 Task: Look for products in the category "Champagne & Sparkling Wine" that are on sale.
Action: Mouse moved to (806, 270)
Screenshot: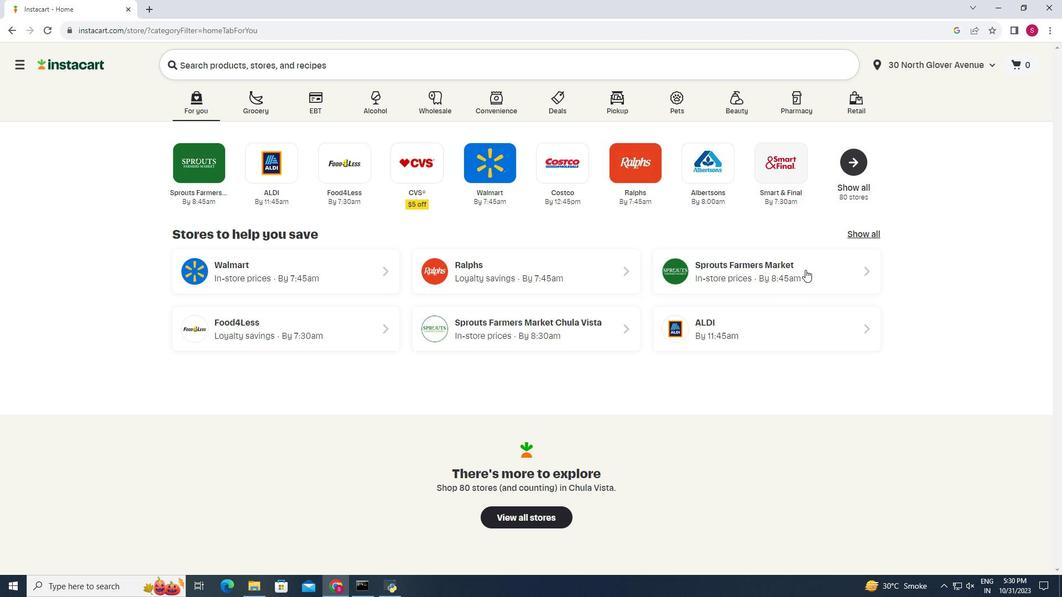 
Action: Mouse pressed left at (806, 270)
Screenshot: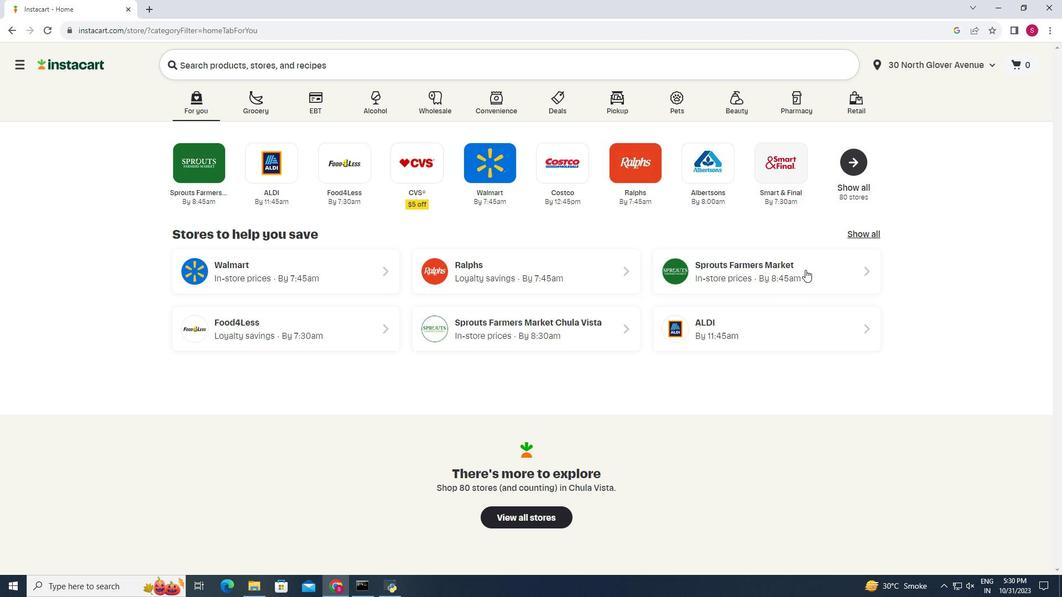
Action: Mouse moved to (47, 571)
Screenshot: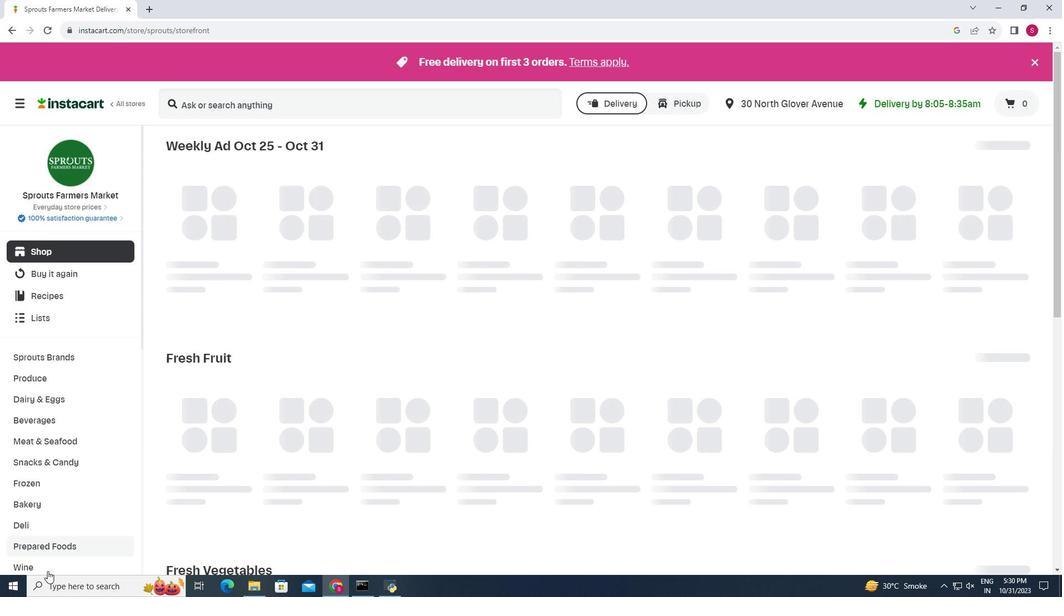 
Action: Mouse pressed left at (47, 571)
Screenshot: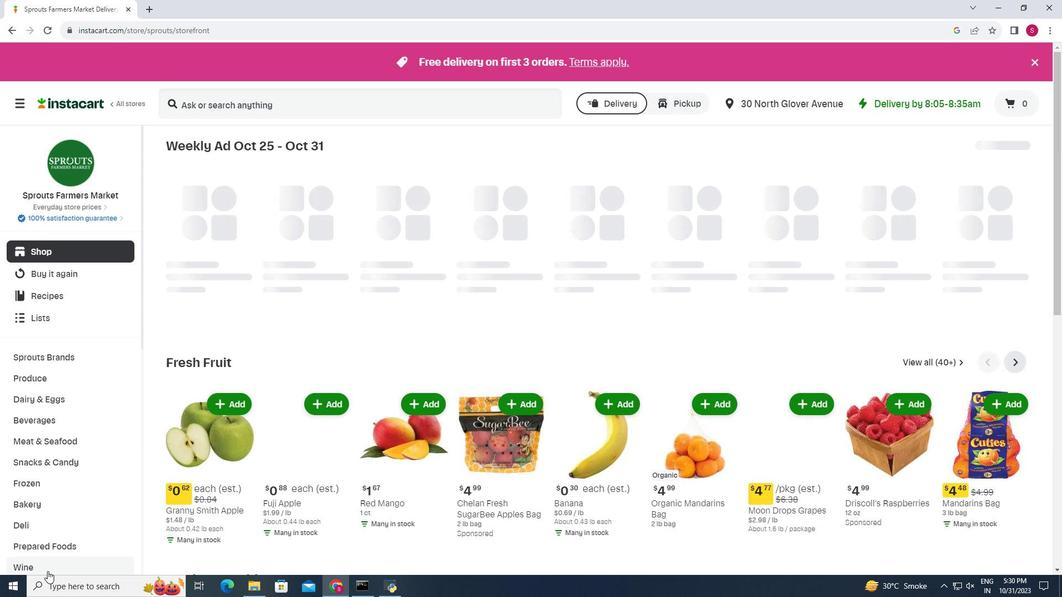 
Action: Mouse moved to (377, 176)
Screenshot: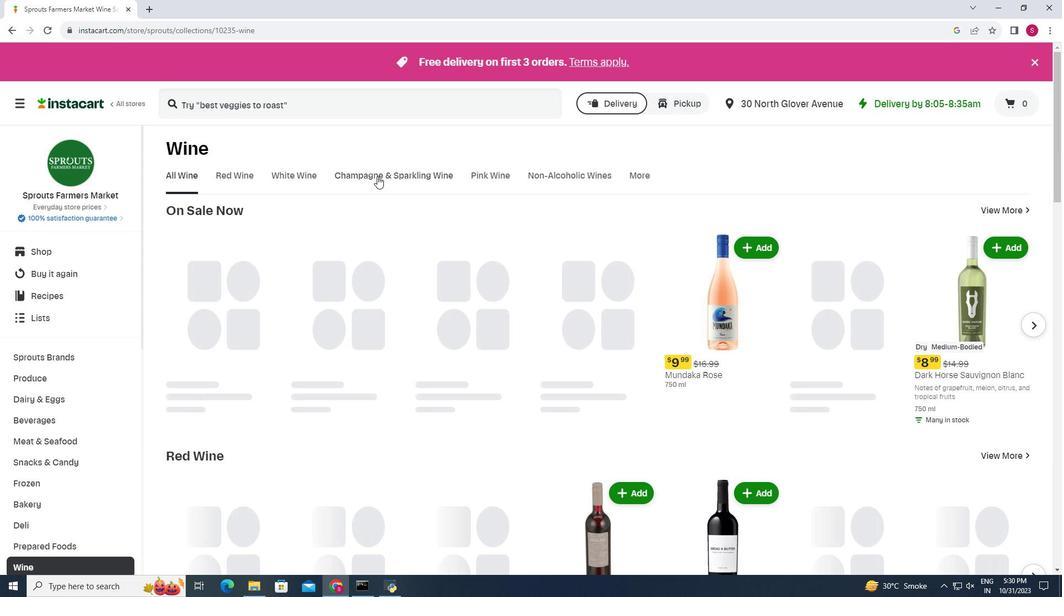 
Action: Mouse pressed left at (377, 176)
Screenshot: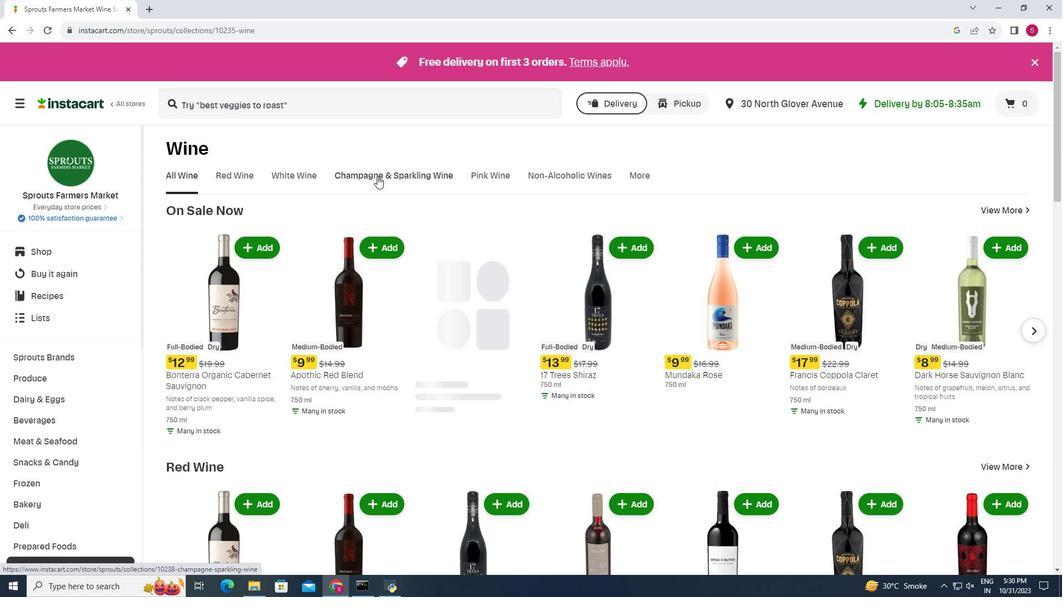 
Action: Mouse moved to (680, 238)
Screenshot: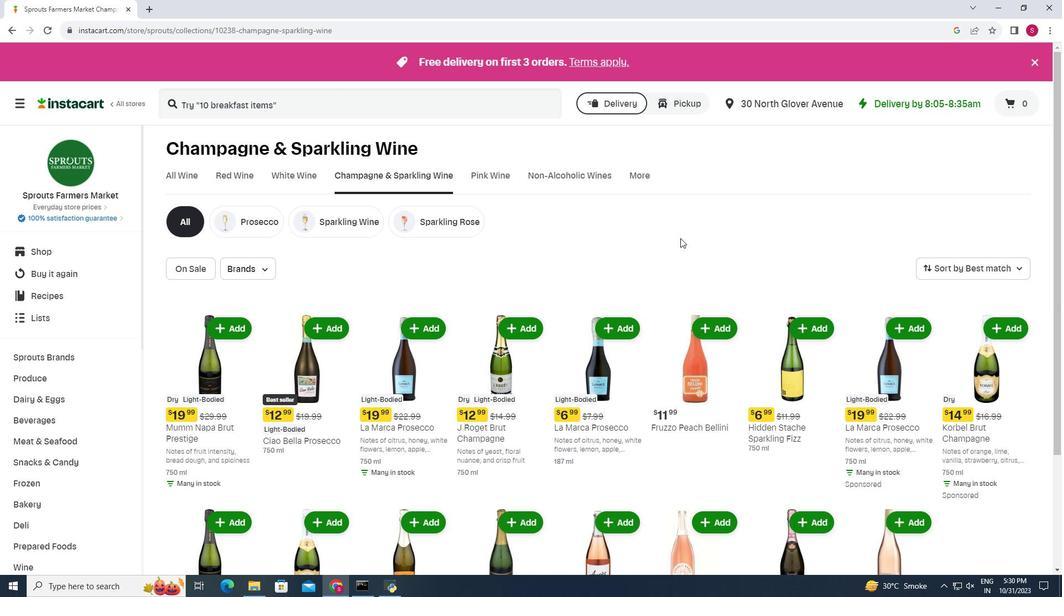 
Action: Mouse scrolled (680, 238) with delta (0, 0)
Screenshot: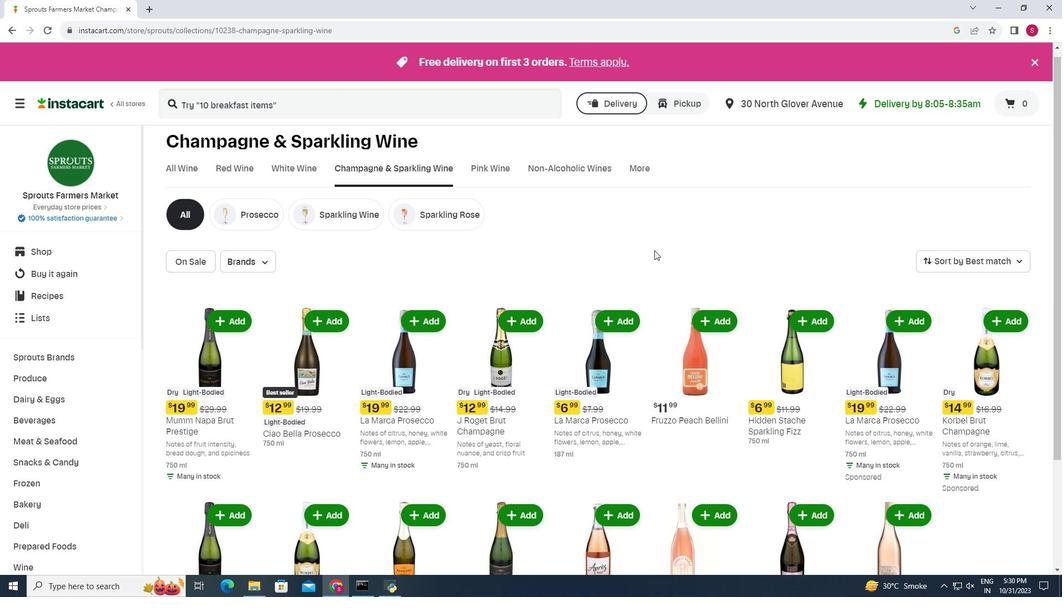 
Action: Mouse moved to (650, 251)
Screenshot: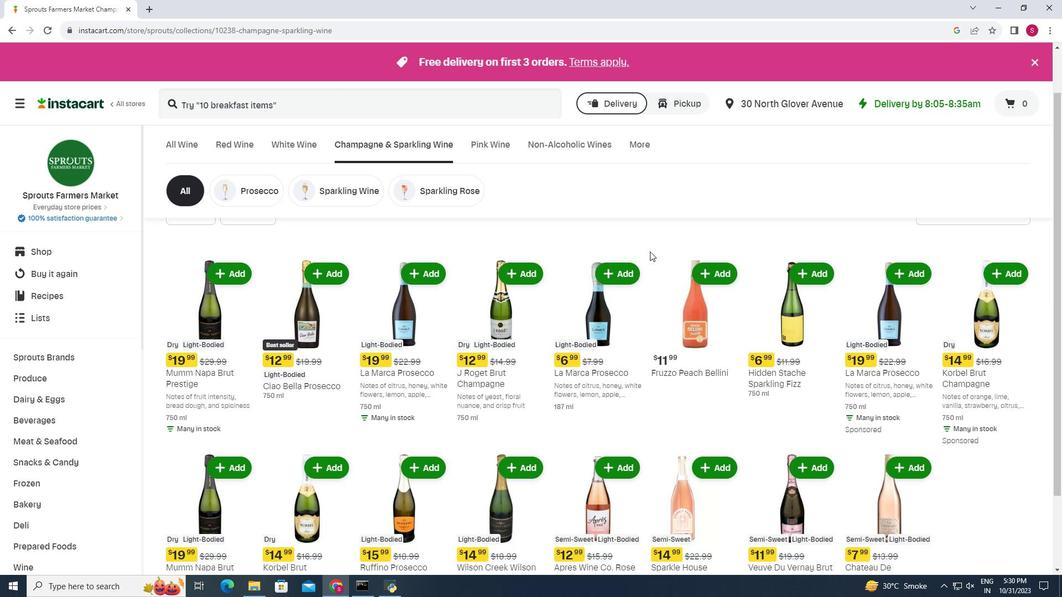 
Action: Mouse scrolled (650, 251) with delta (0, 0)
Screenshot: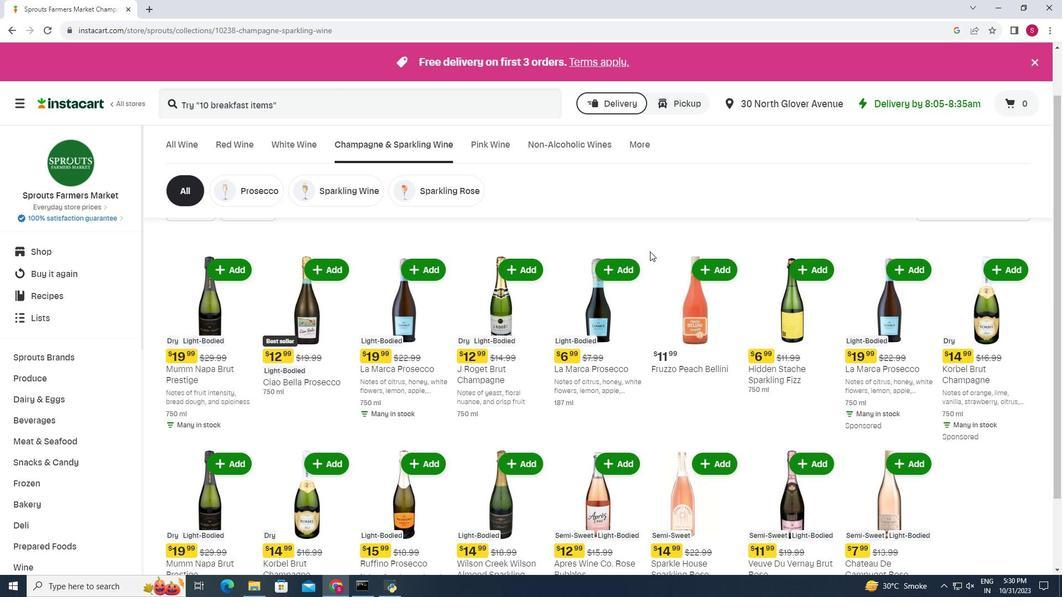 
Action: Mouse scrolled (650, 251) with delta (0, 0)
Screenshot: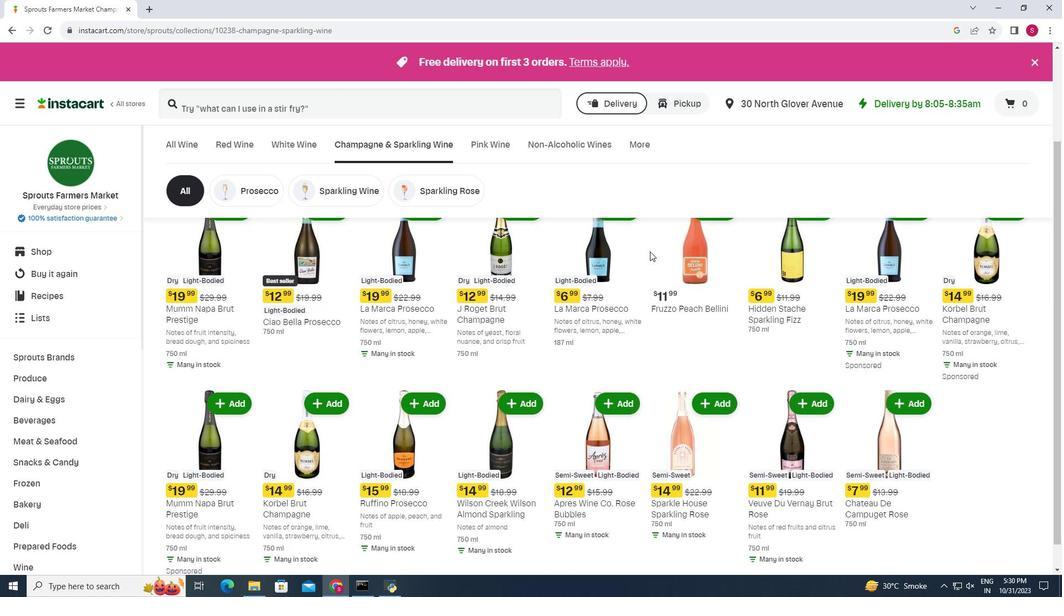 
Action: Mouse scrolled (650, 251) with delta (0, 0)
Screenshot: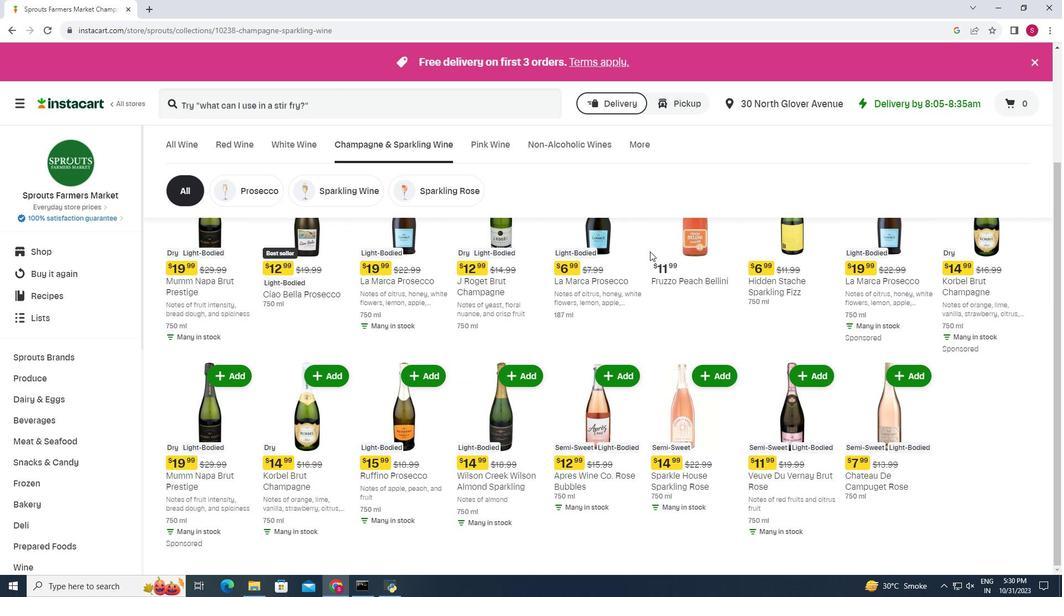 
